 Task: Add a member "in turn" to the cad.
Action: Mouse moved to (1237, 97)
Screenshot: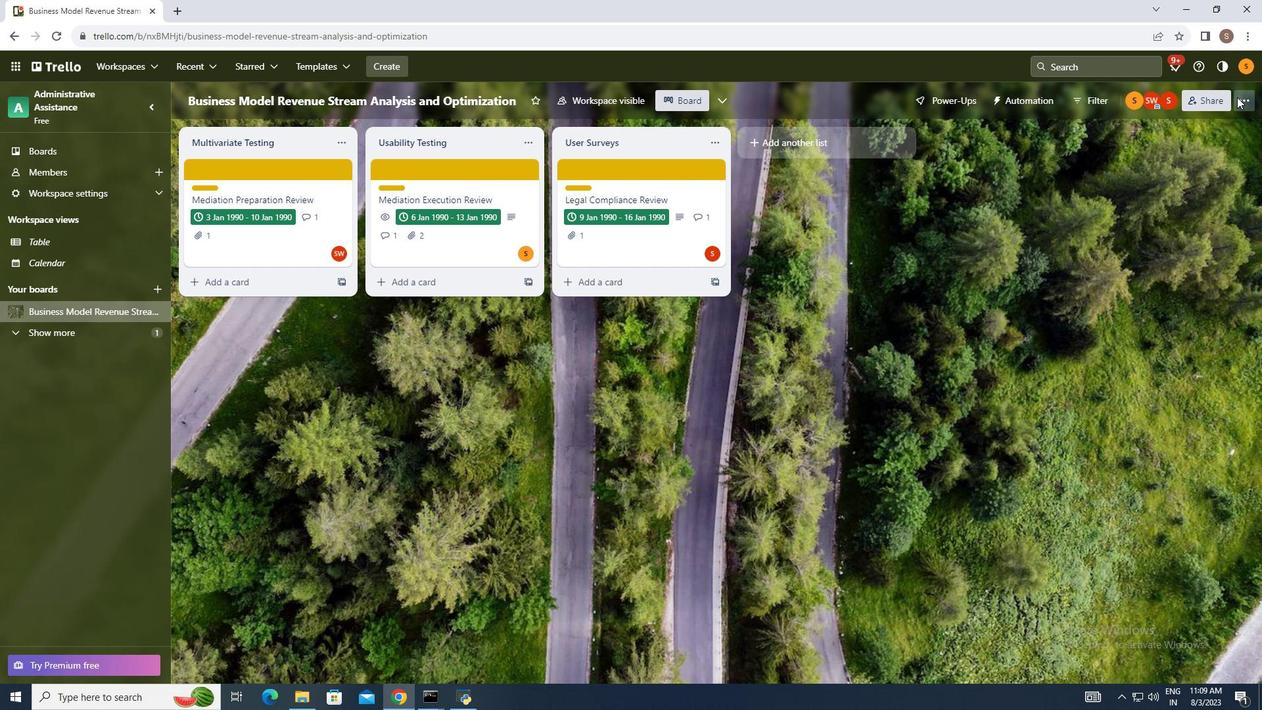 
Action: Mouse pressed left at (1237, 97)
Screenshot: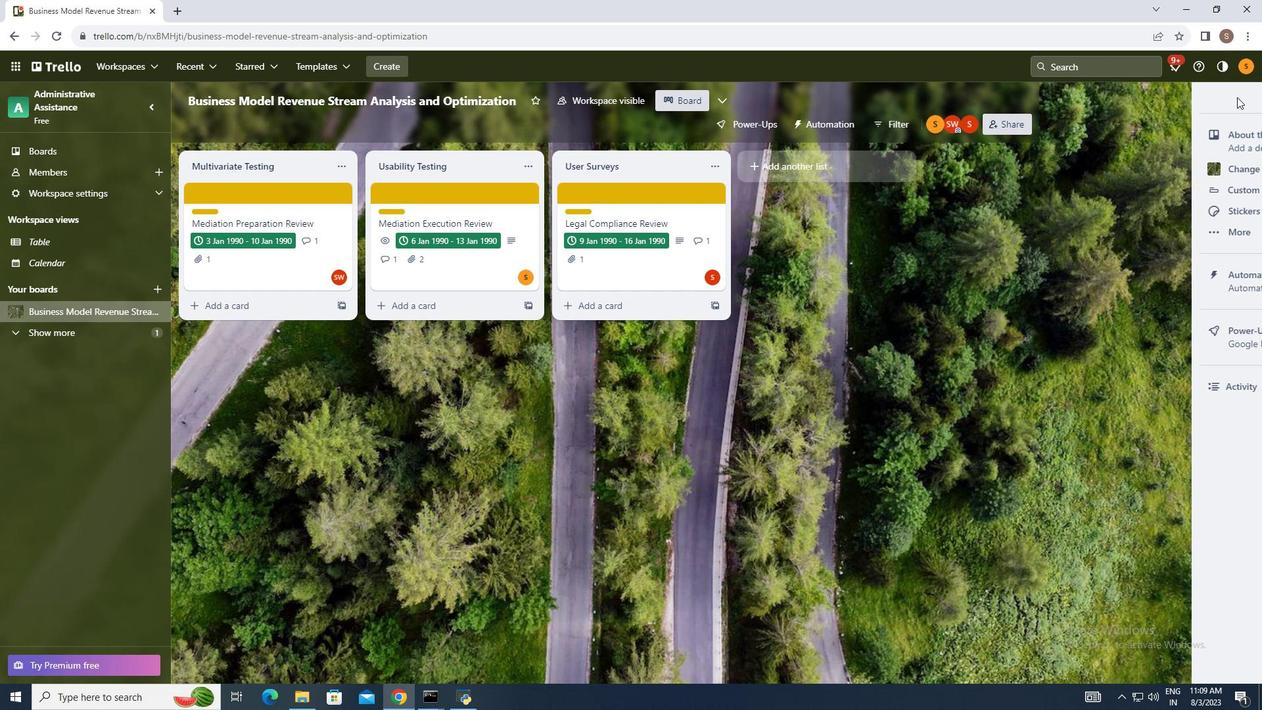 
Action: Mouse moved to (1176, 282)
Screenshot: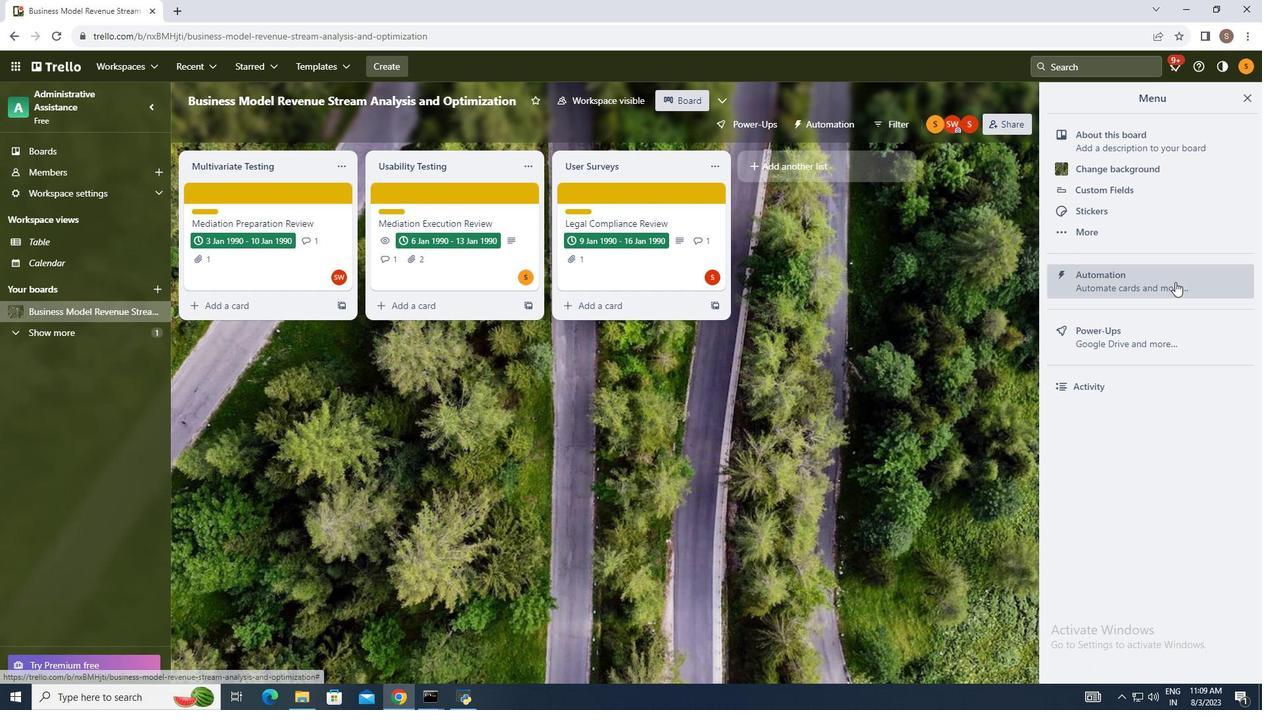 
Action: Mouse pressed left at (1176, 282)
Screenshot: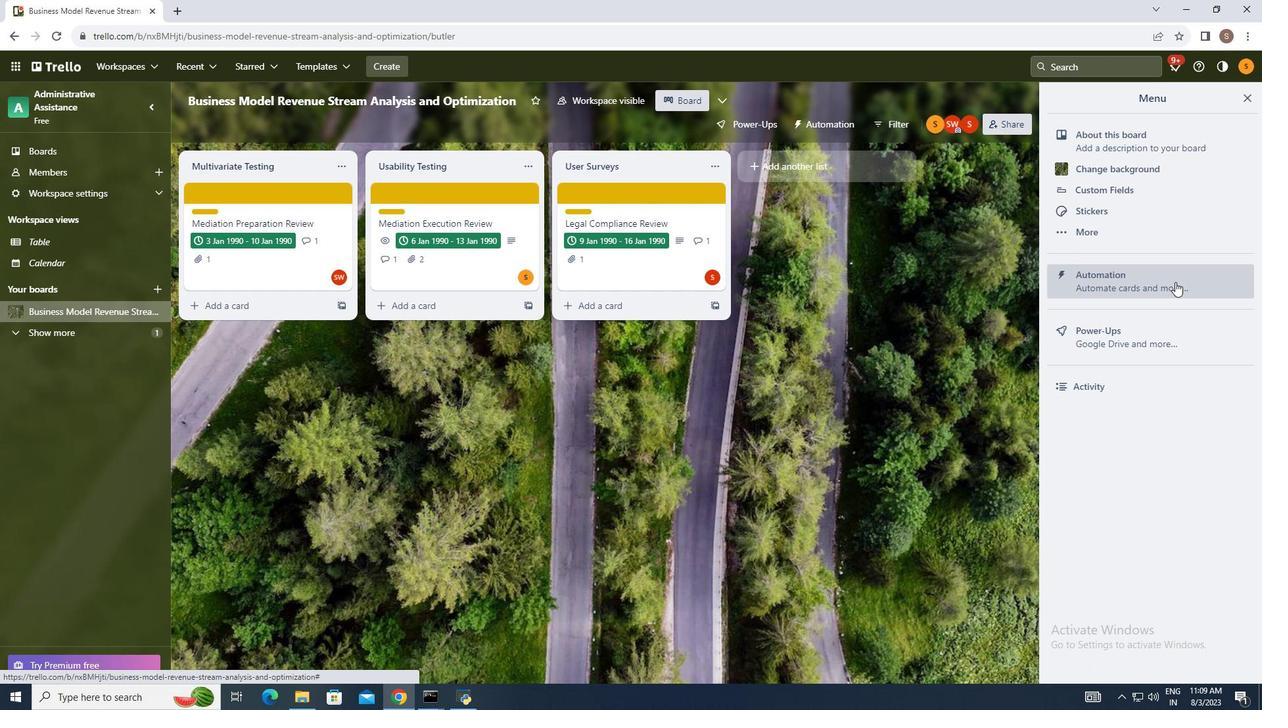 
Action: Mouse moved to (251, 347)
Screenshot: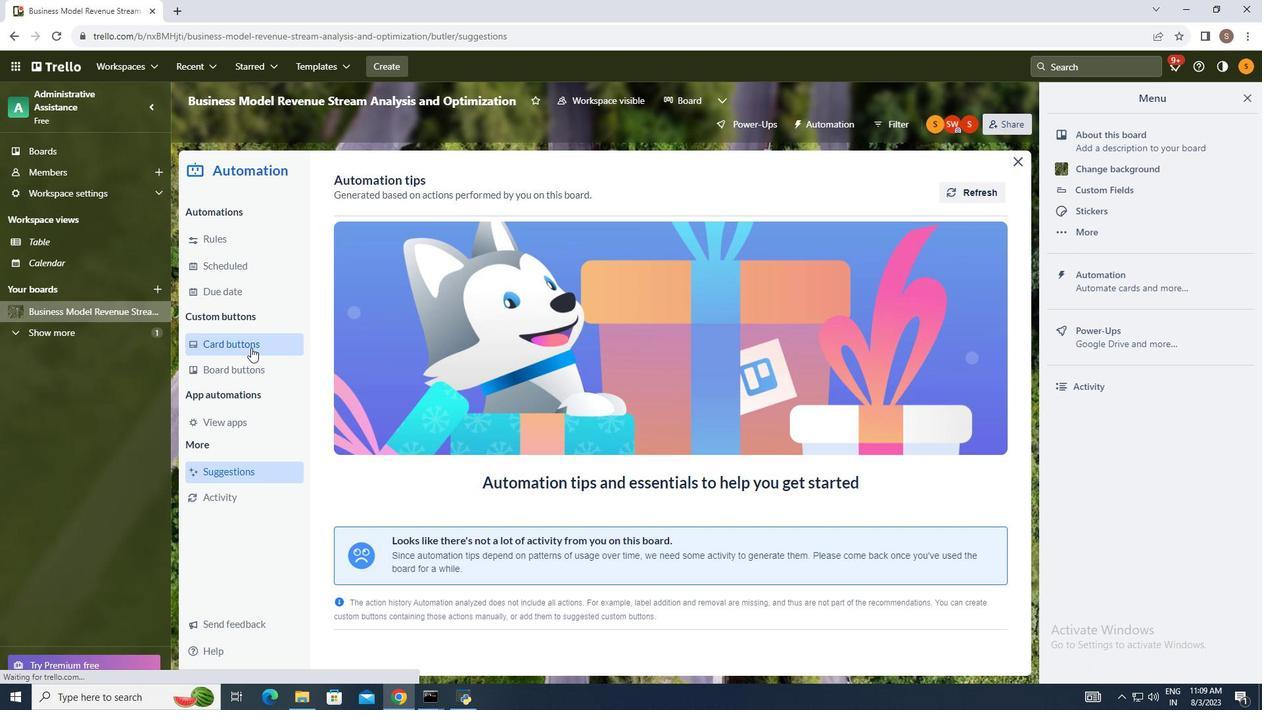 
Action: Mouse pressed left at (251, 347)
Screenshot: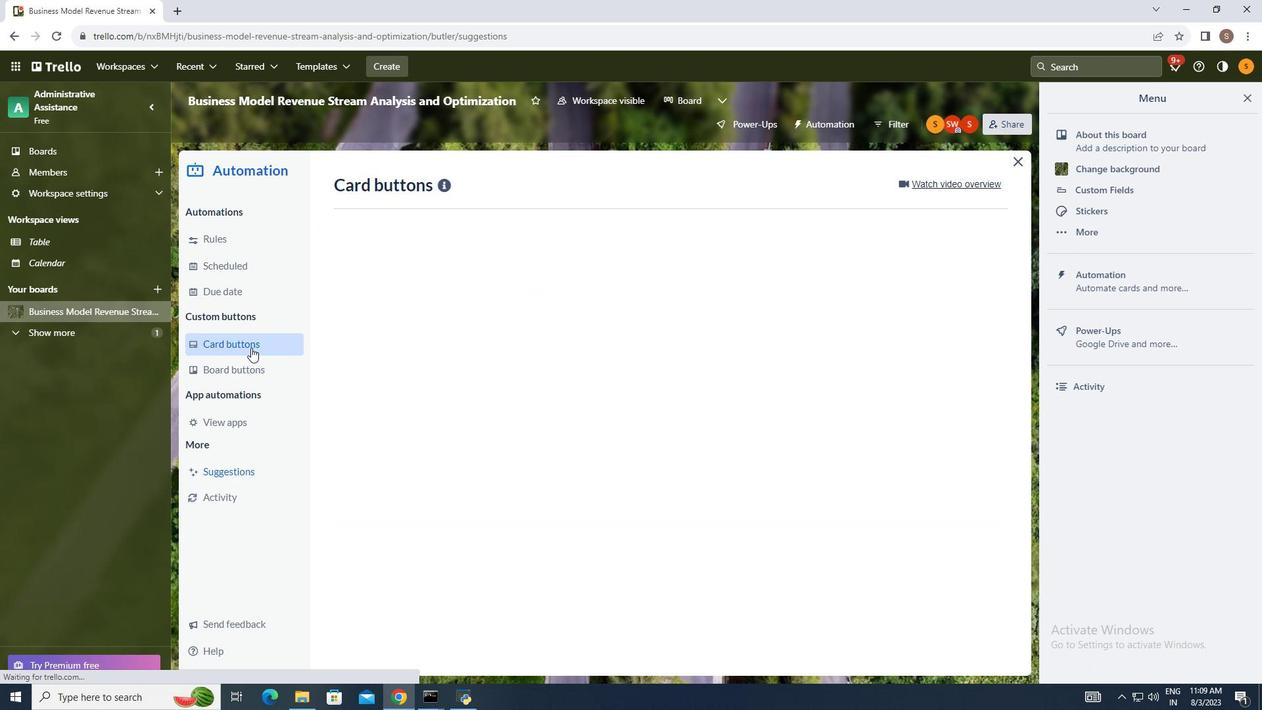 
Action: Mouse moved to (961, 188)
Screenshot: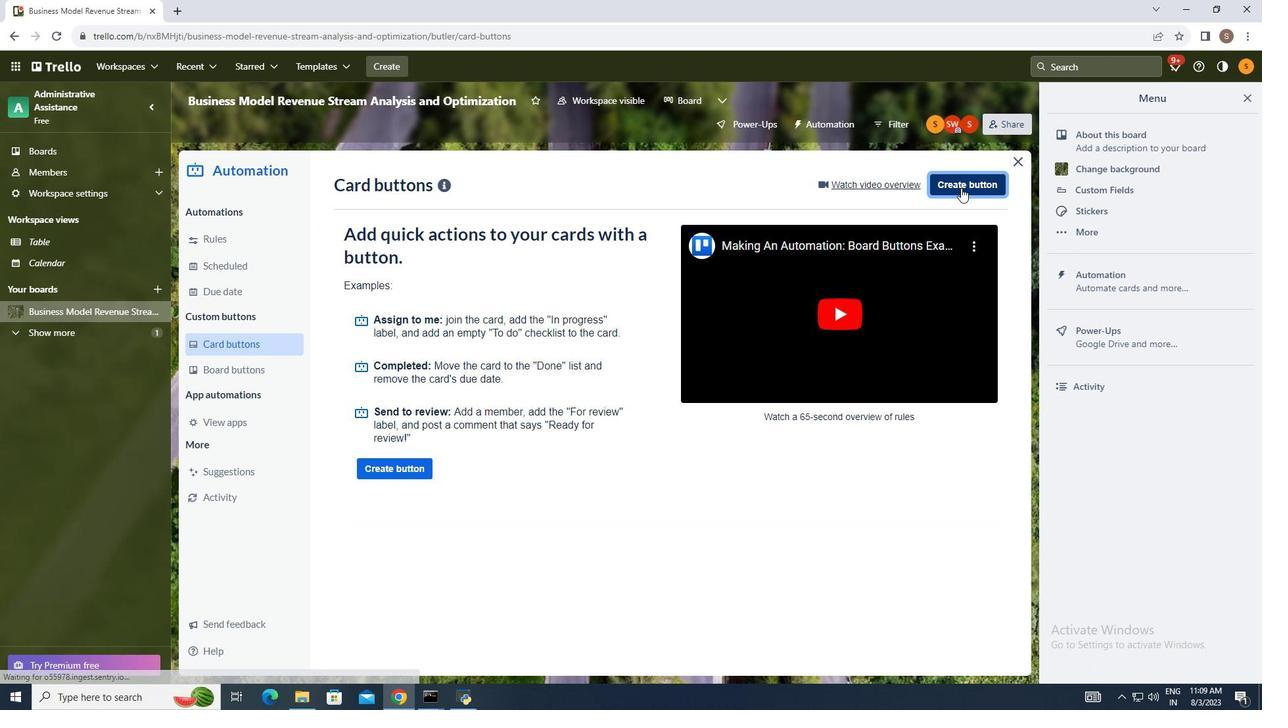 
Action: Mouse pressed left at (961, 188)
Screenshot: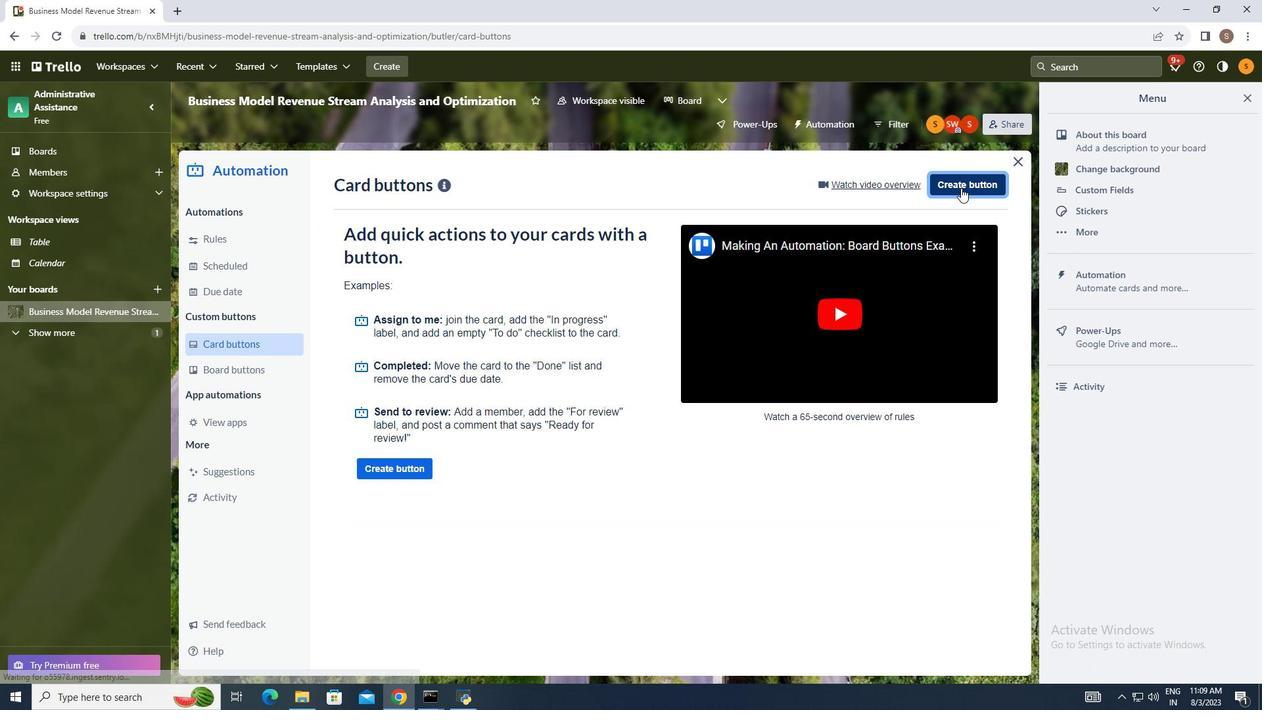 
Action: Mouse moved to (623, 363)
Screenshot: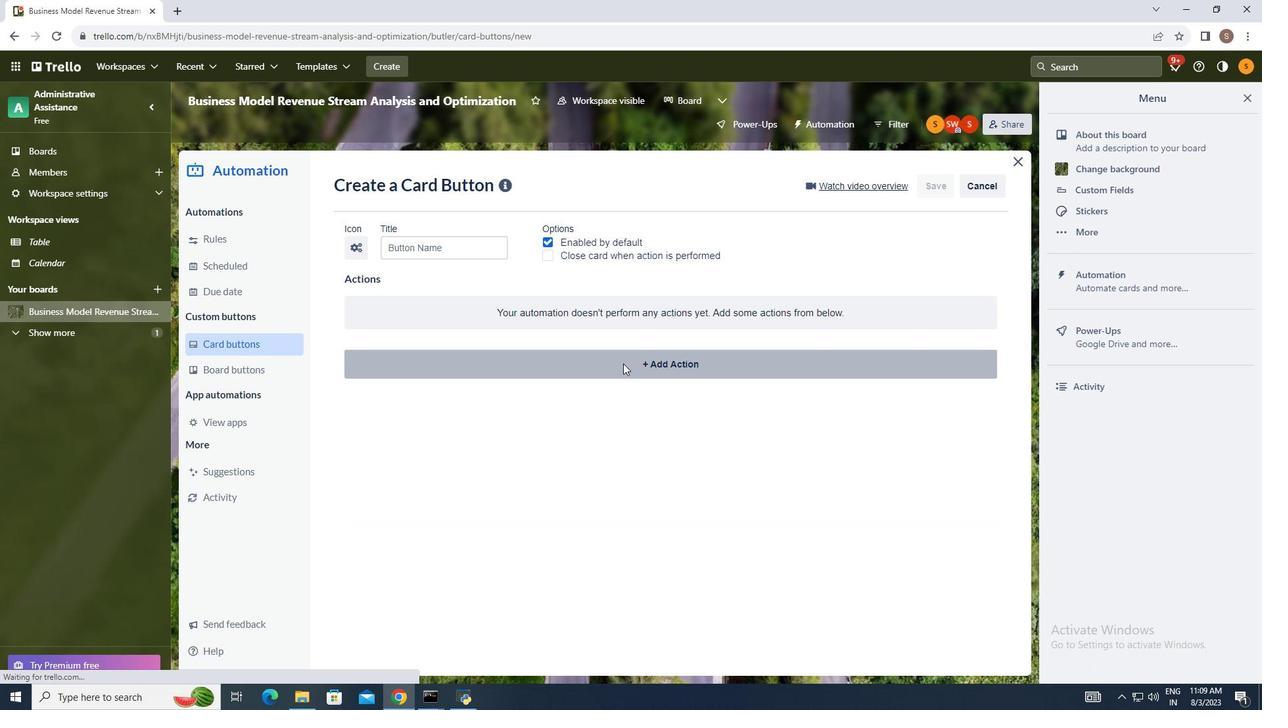 
Action: Mouse pressed left at (623, 363)
Screenshot: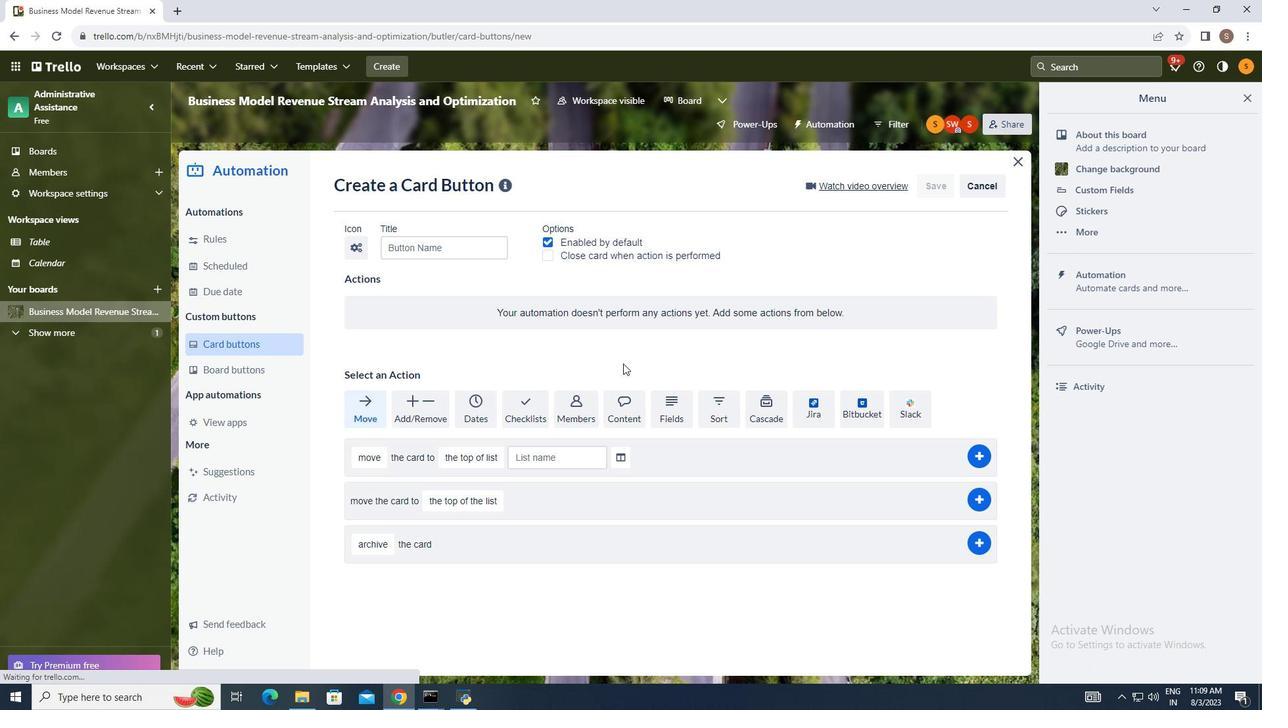 
Action: Mouse moved to (581, 394)
Screenshot: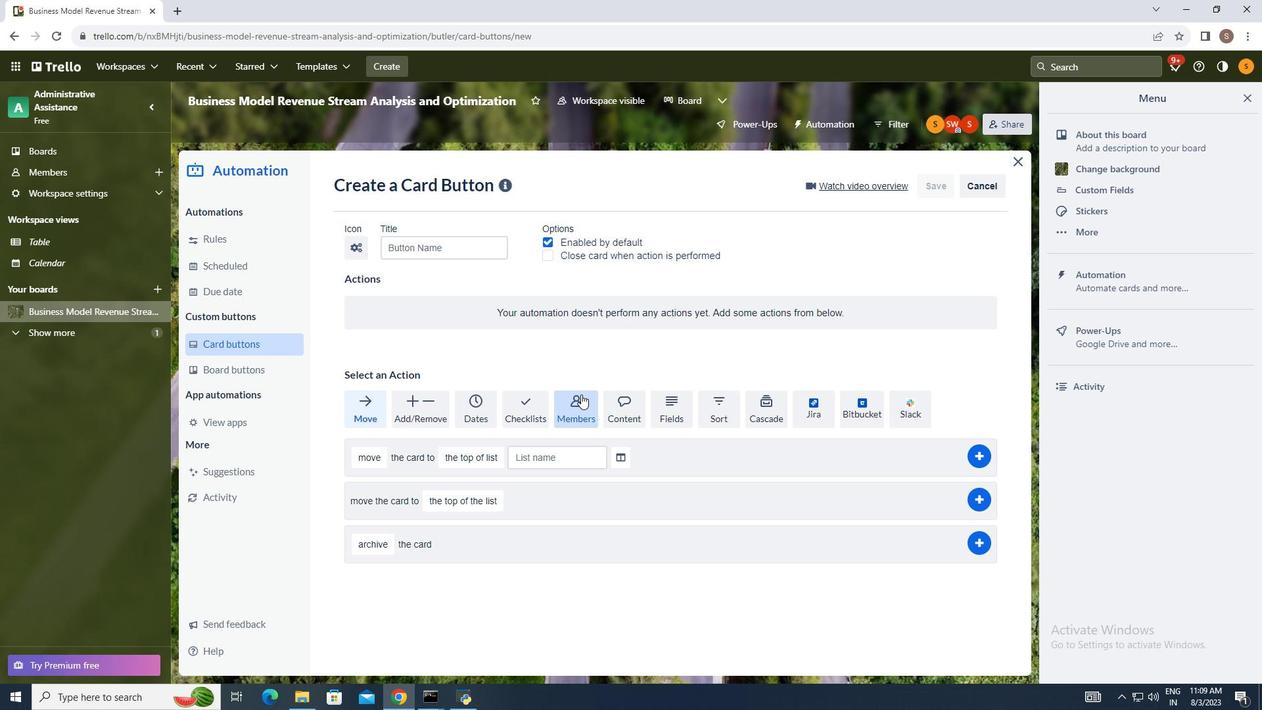 
Action: Mouse pressed left at (581, 394)
Screenshot: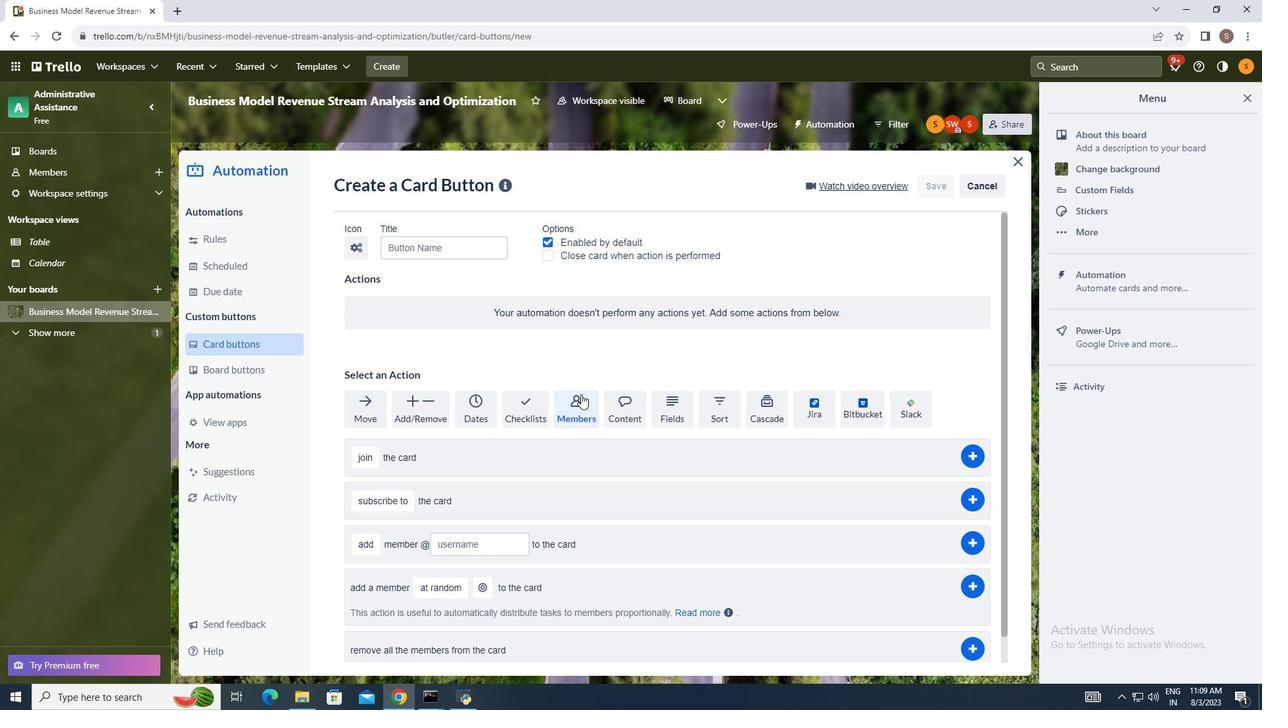 
Action: Mouse moved to (588, 432)
Screenshot: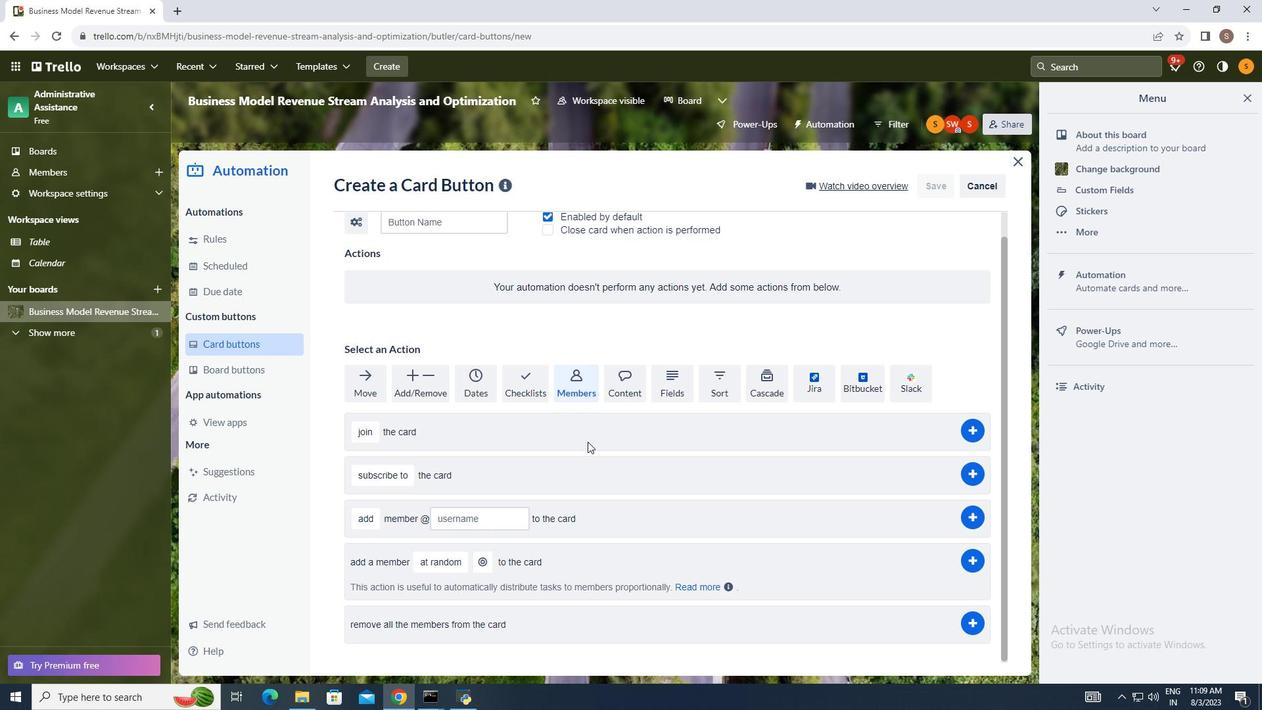 
Action: Mouse scrolled (588, 431) with delta (0, 0)
Screenshot: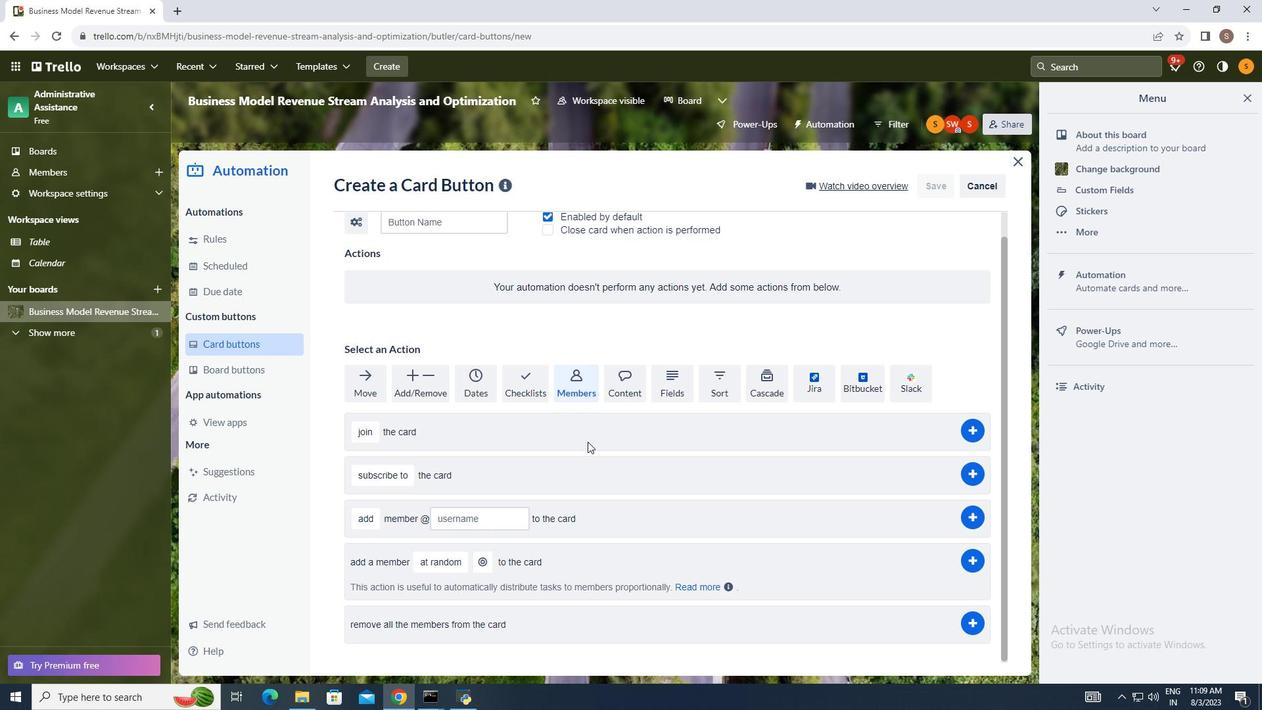 
Action: Mouse moved to (588, 435)
Screenshot: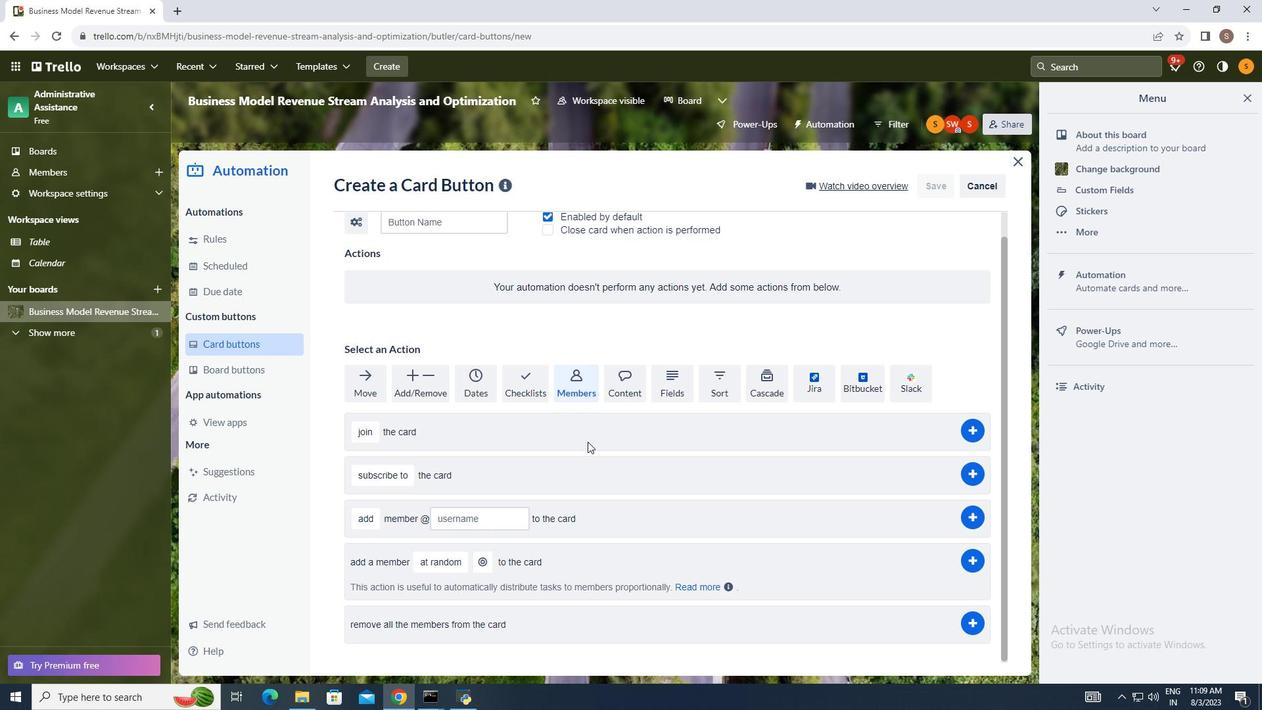 
Action: Mouse scrolled (588, 434) with delta (0, 0)
Screenshot: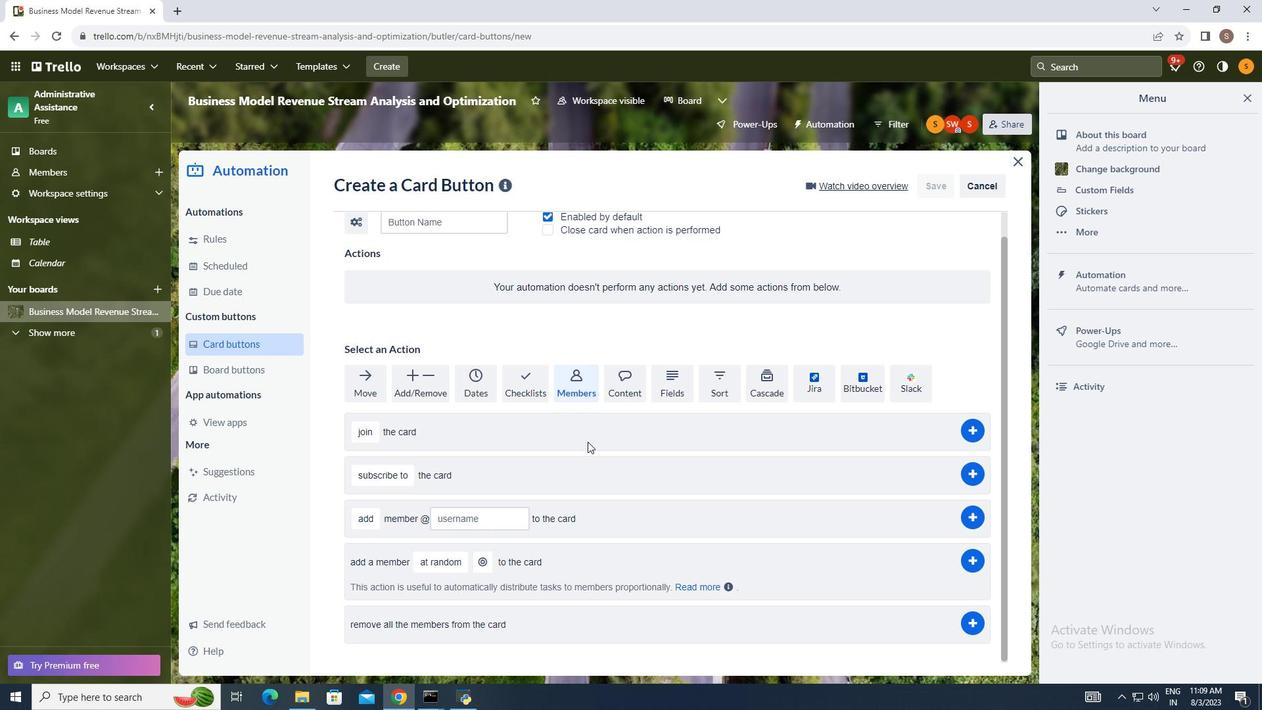 
Action: Mouse moved to (588, 440)
Screenshot: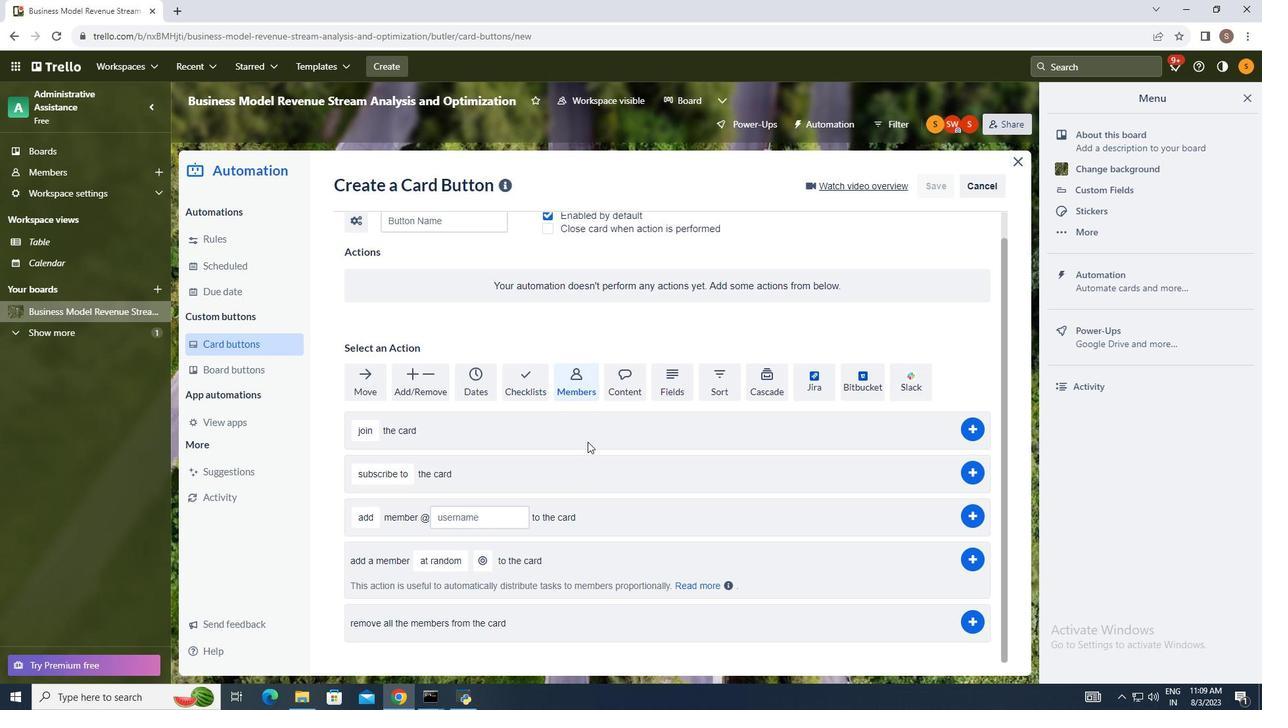 
Action: Mouse scrolled (588, 439) with delta (0, 0)
Screenshot: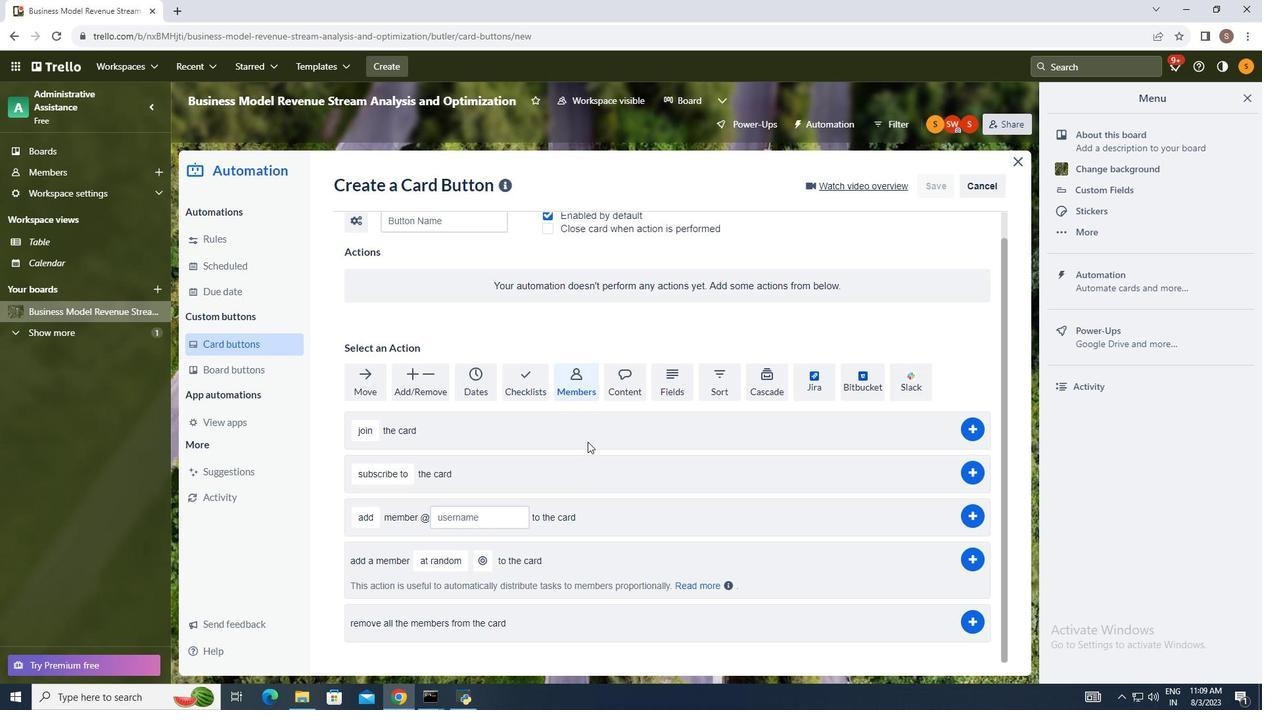 
Action: Mouse moved to (588, 442)
Screenshot: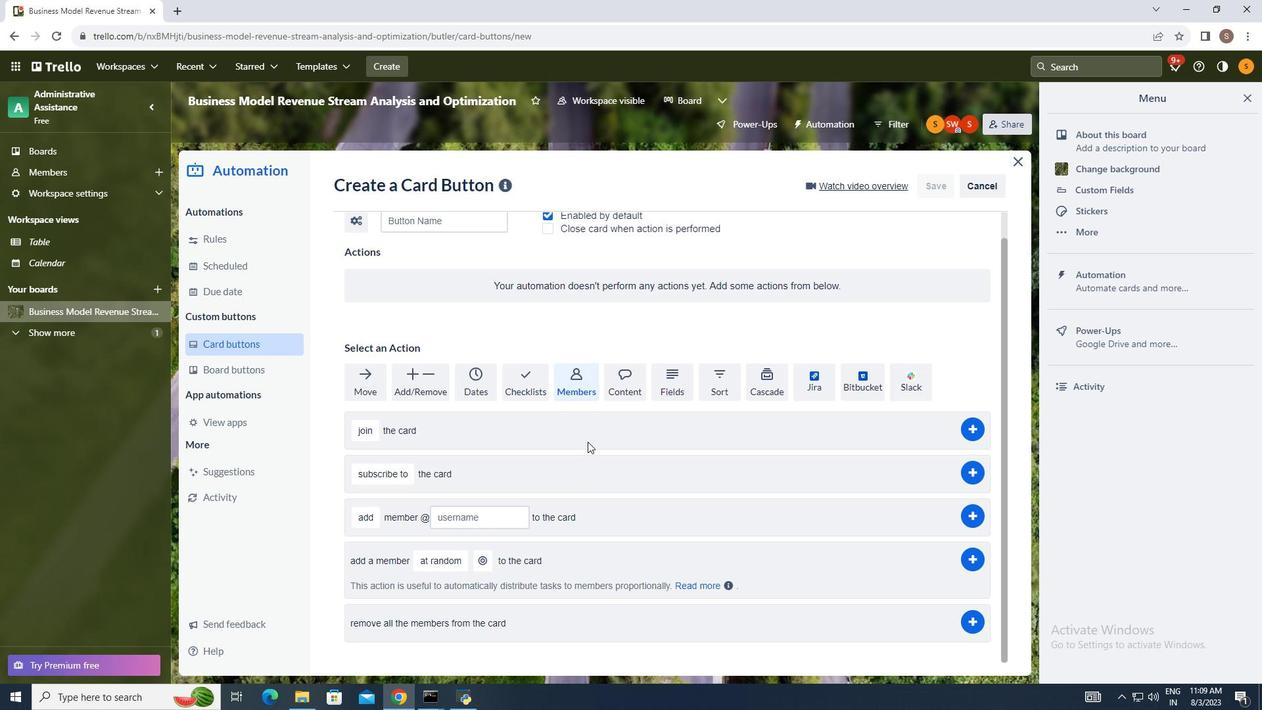 
Action: Mouse scrolled (588, 441) with delta (0, 0)
Screenshot: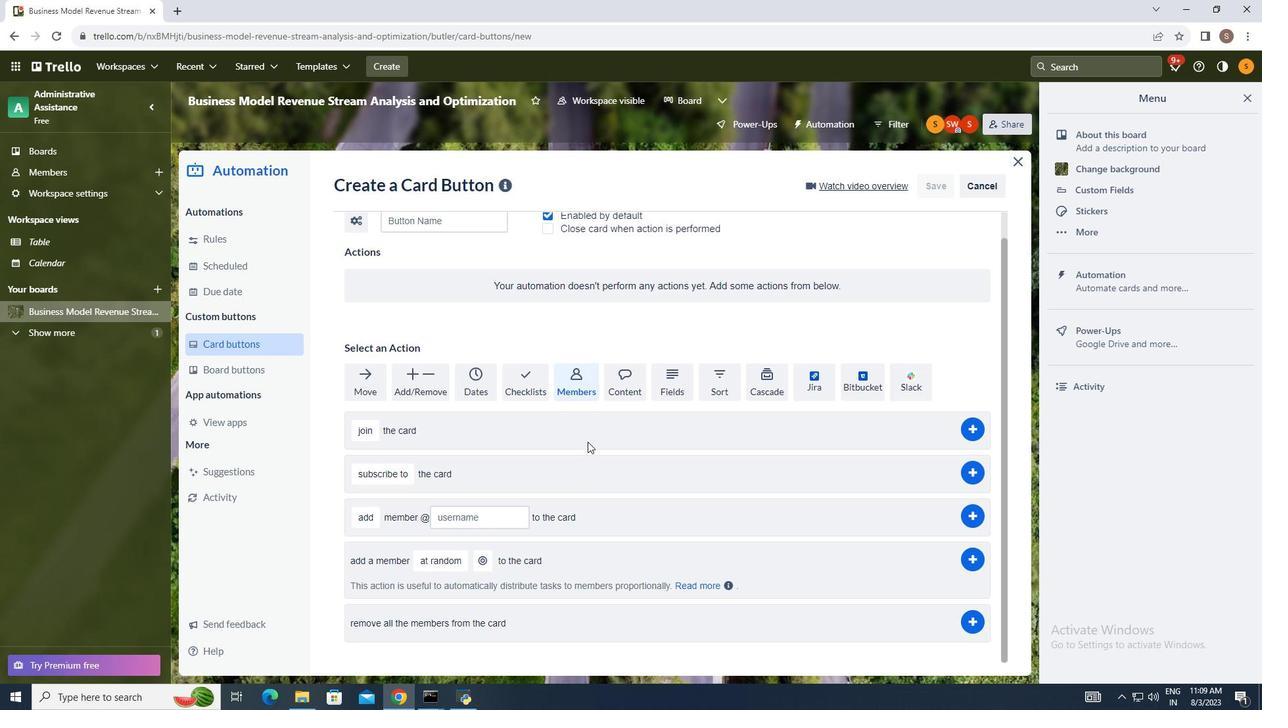 
Action: Mouse scrolled (588, 441) with delta (0, 0)
Screenshot: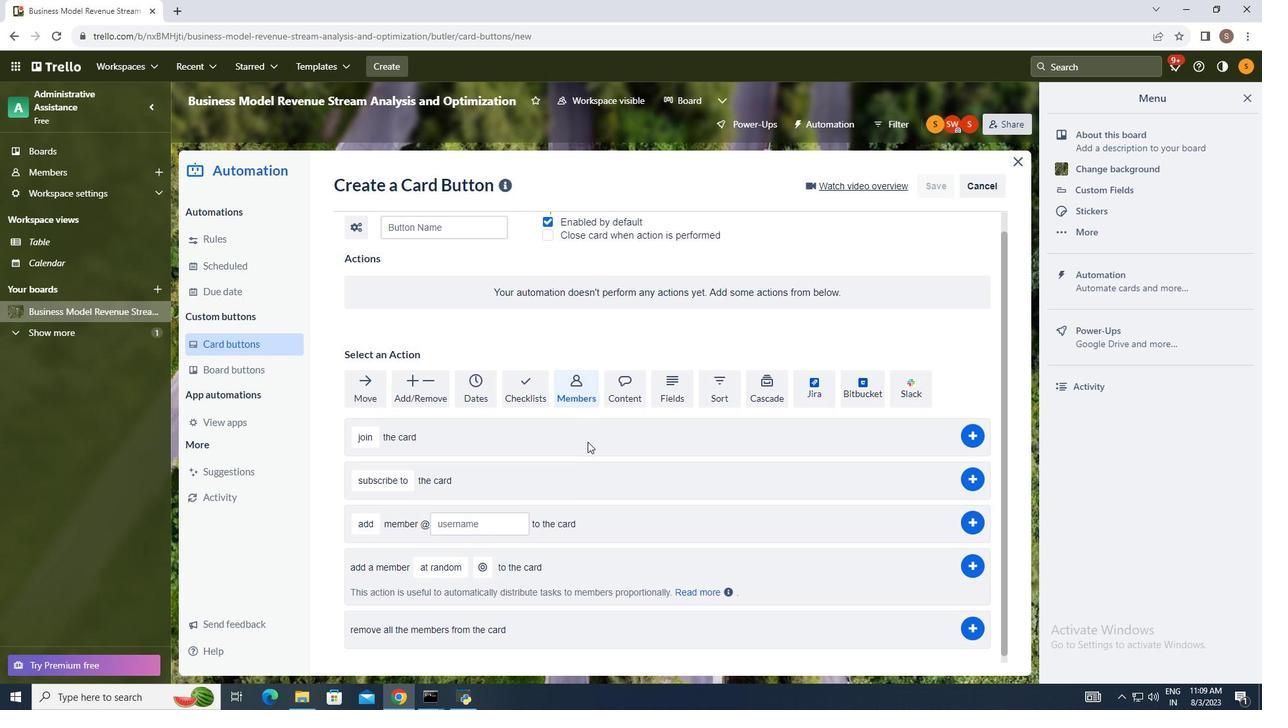 
Action: Mouse moved to (588, 442)
Screenshot: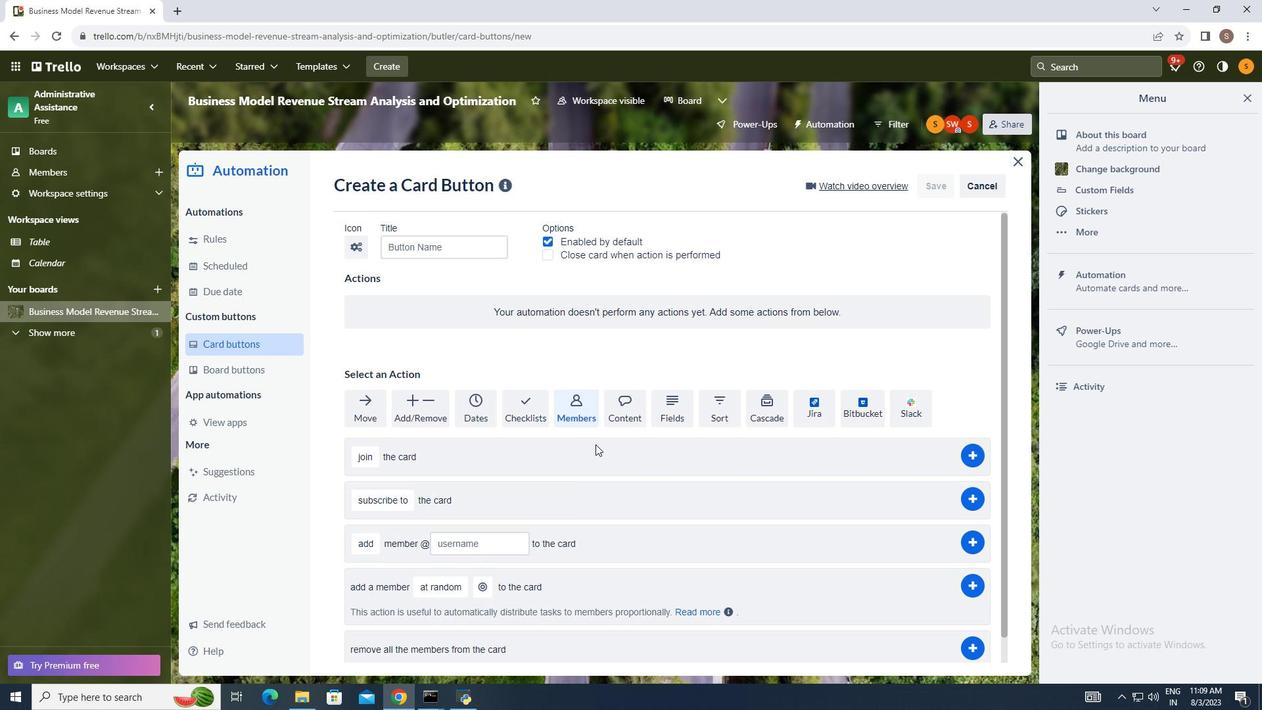 
Action: Mouse scrolled (588, 442) with delta (0, 0)
Screenshot: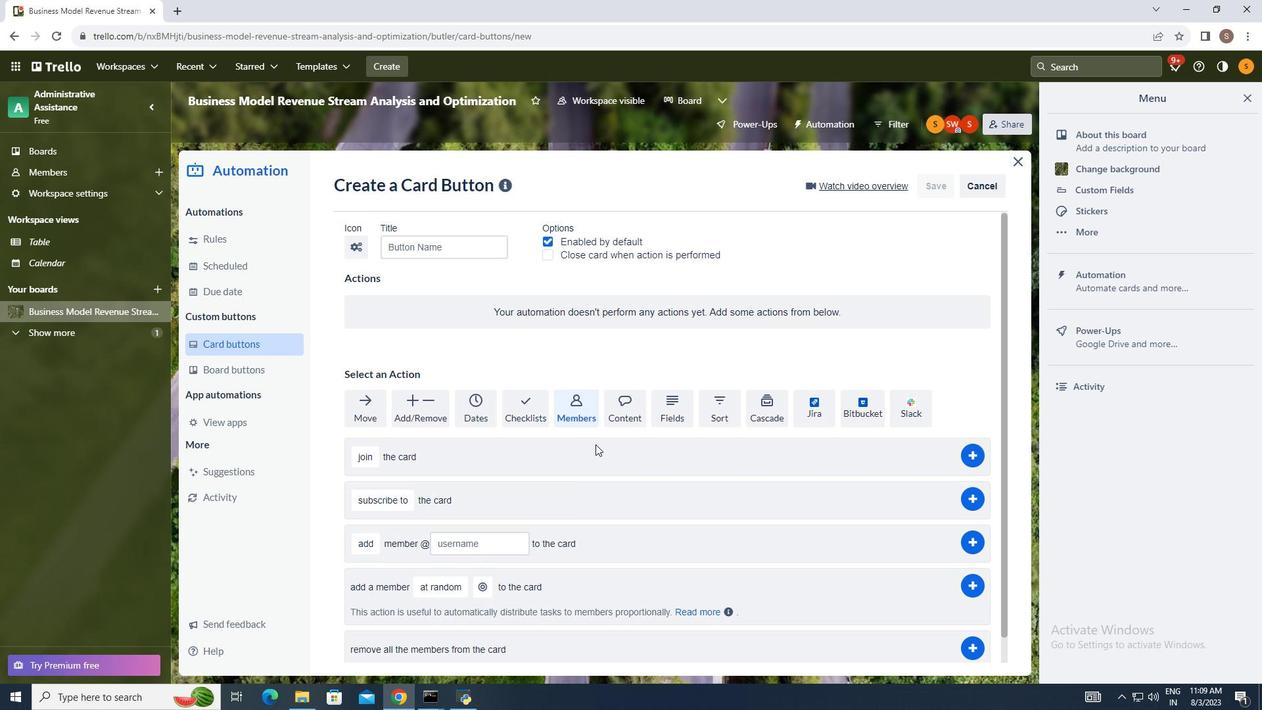 
Action: Mouse moved to (617, 469)
Screenshot: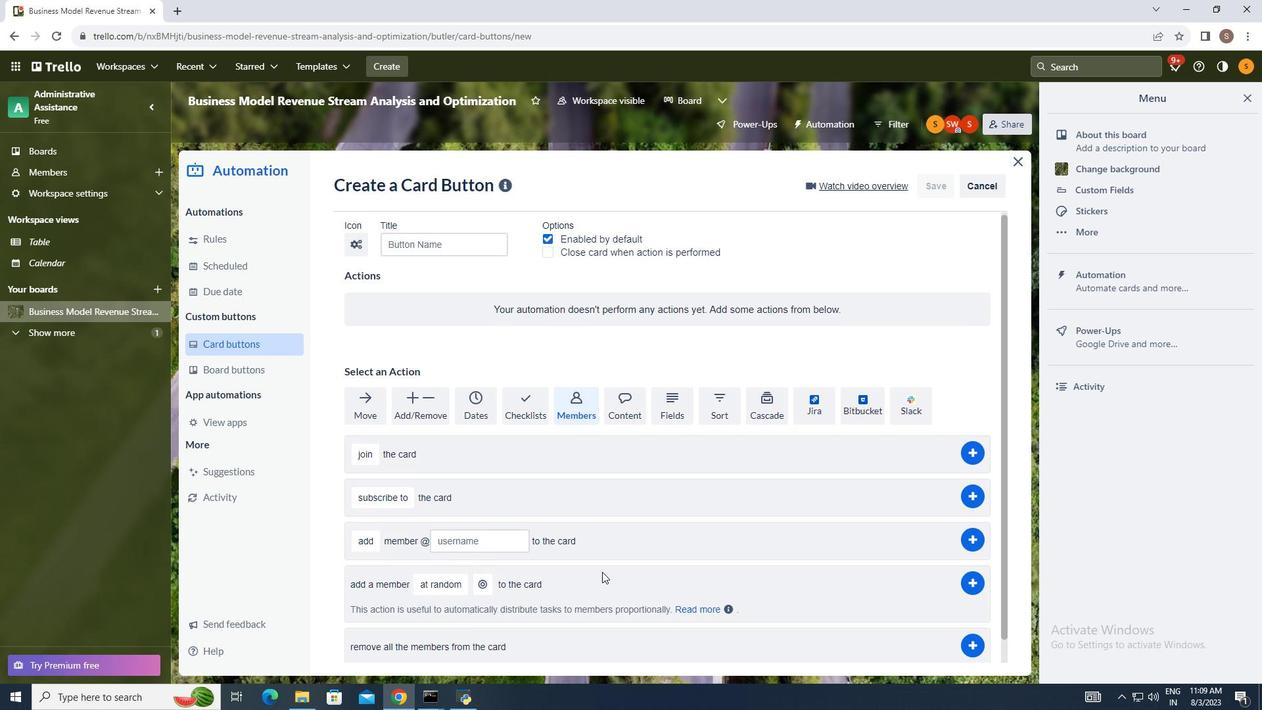 
Action: Mouse scrolled (617, 468) with delta (0, 0)
Screenshot: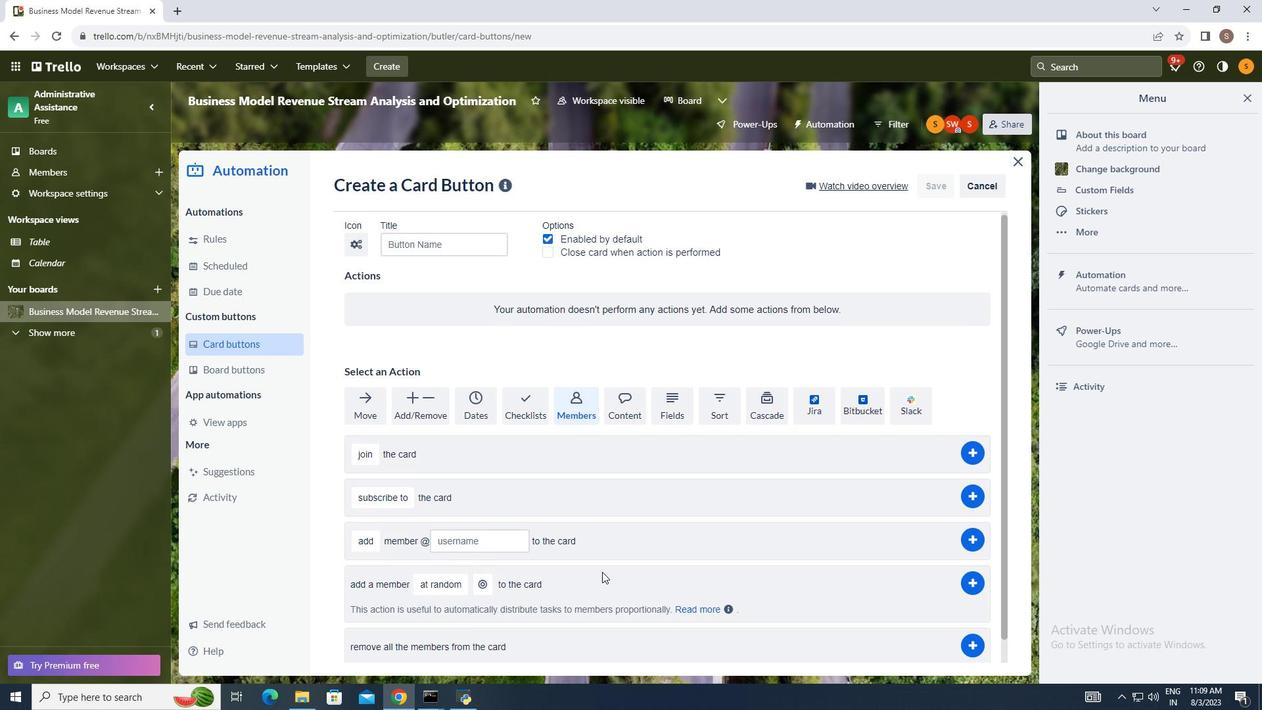 
Action: Mouse moved to (617, 479)
Screenshot: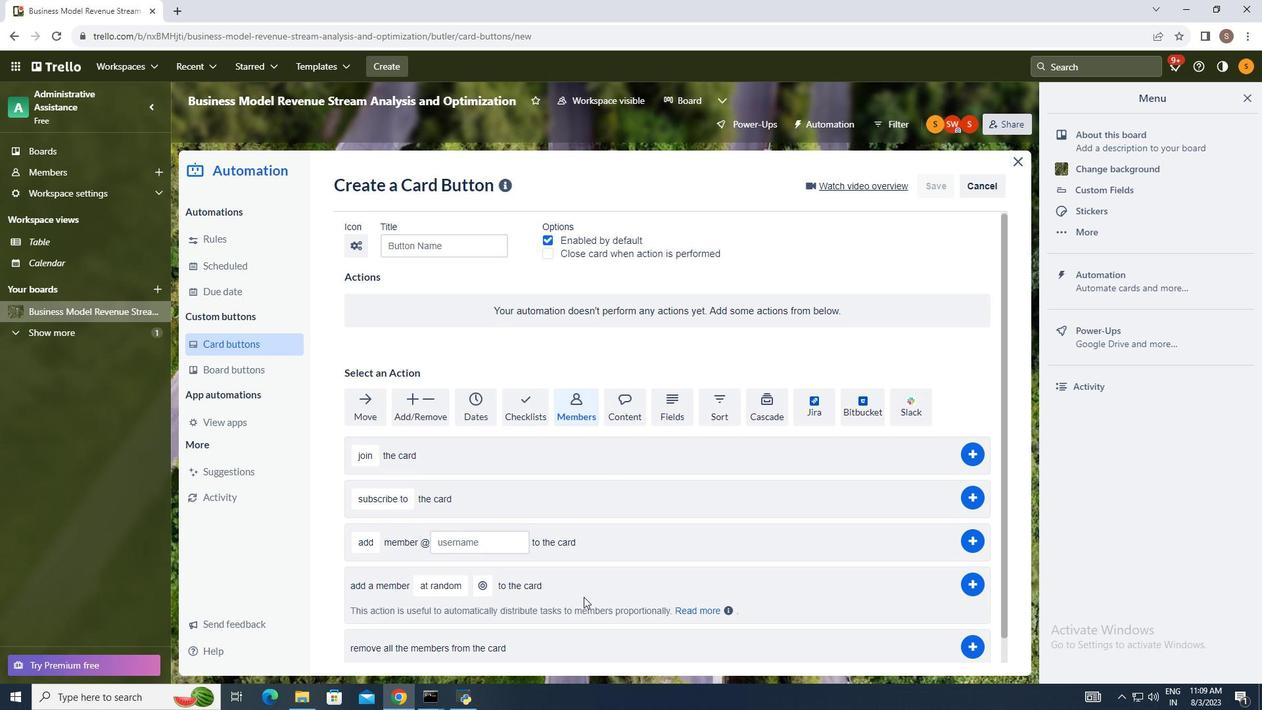 
Action: Mouse scrolled (617, 480) with delta (0, 0)
Screenshot: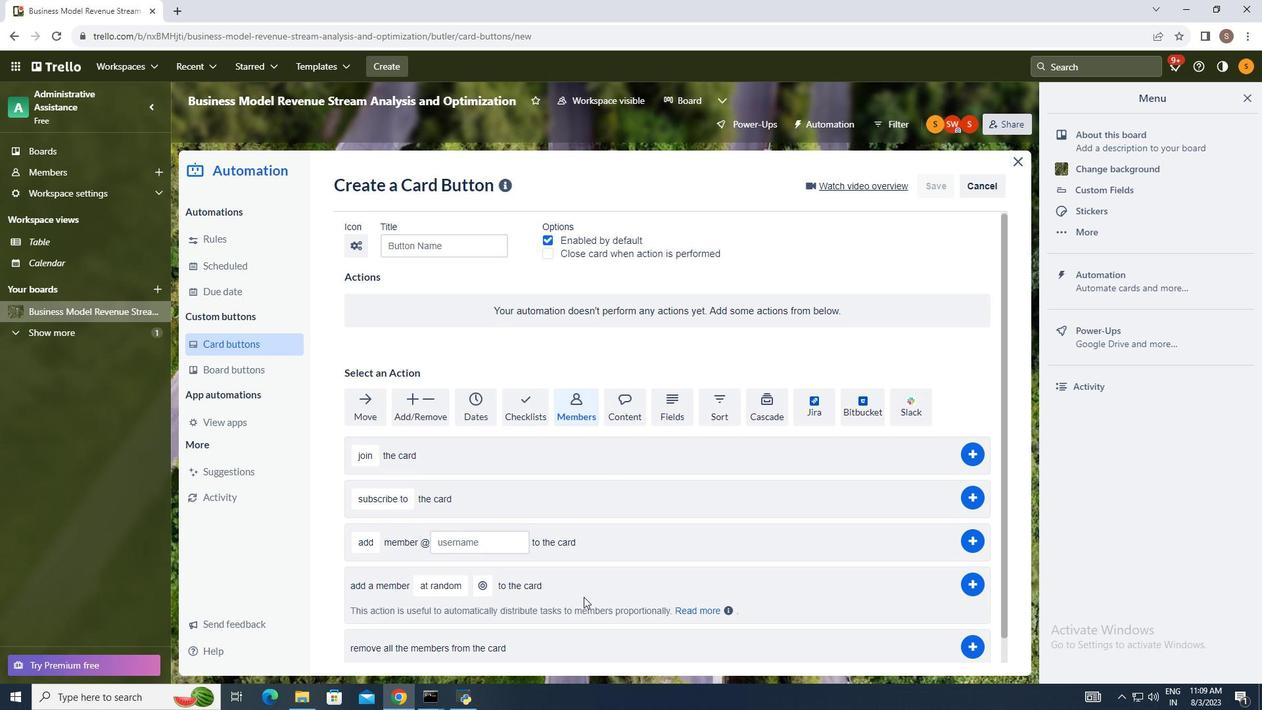 
Action: Mouse moved to (615, 497)
Screenshot: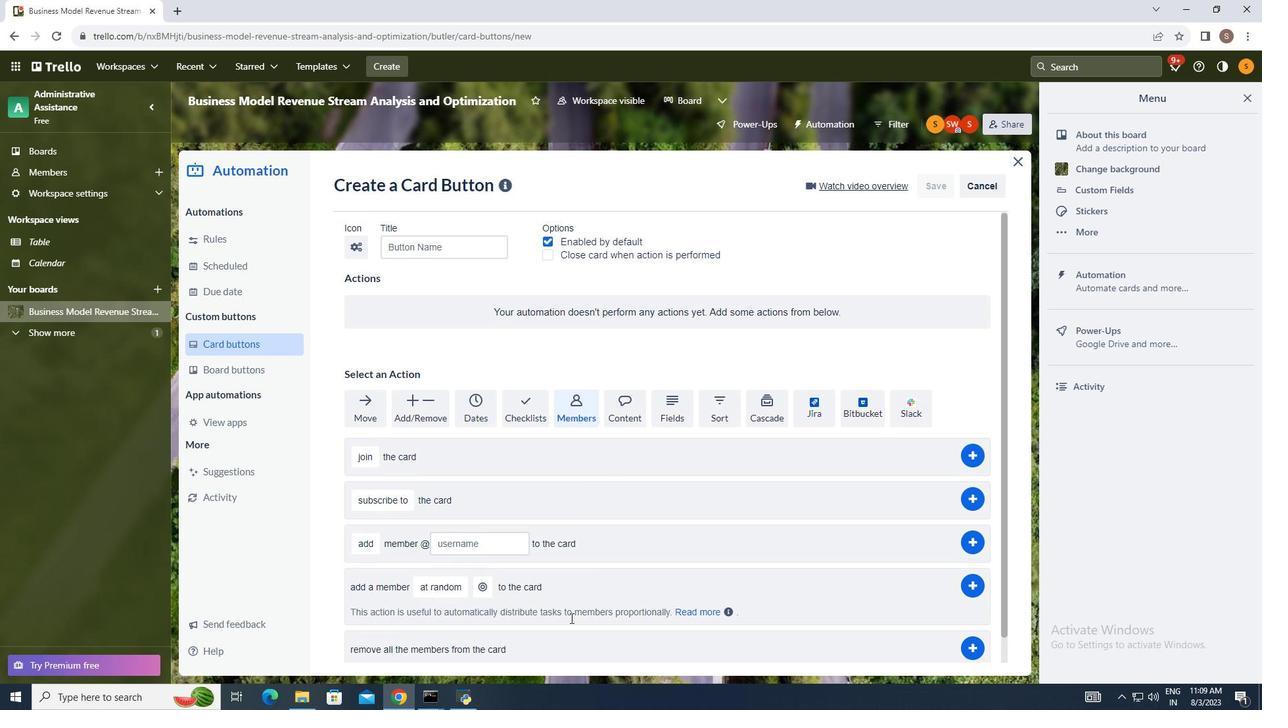 
Action: Mouse scrolled (617, 483) with delta (0, 0)
Screenshot: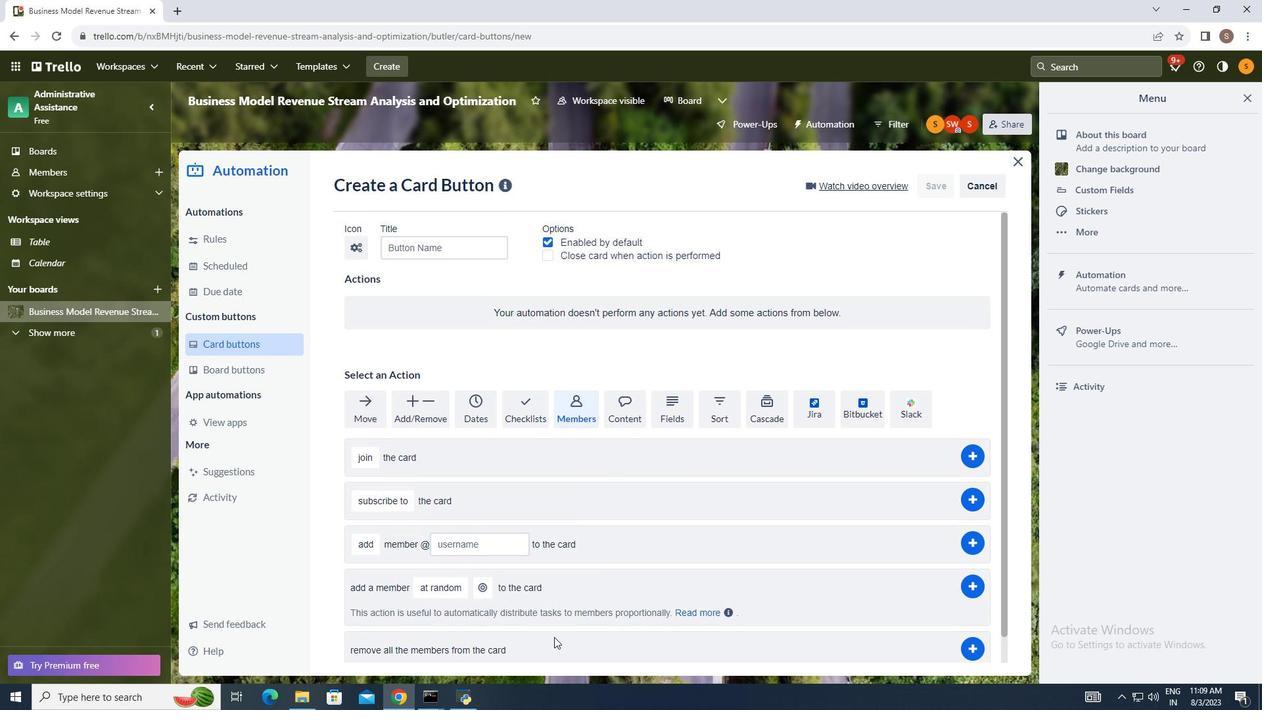 
Action: Mouse moved to (611, 549)
Screenshot: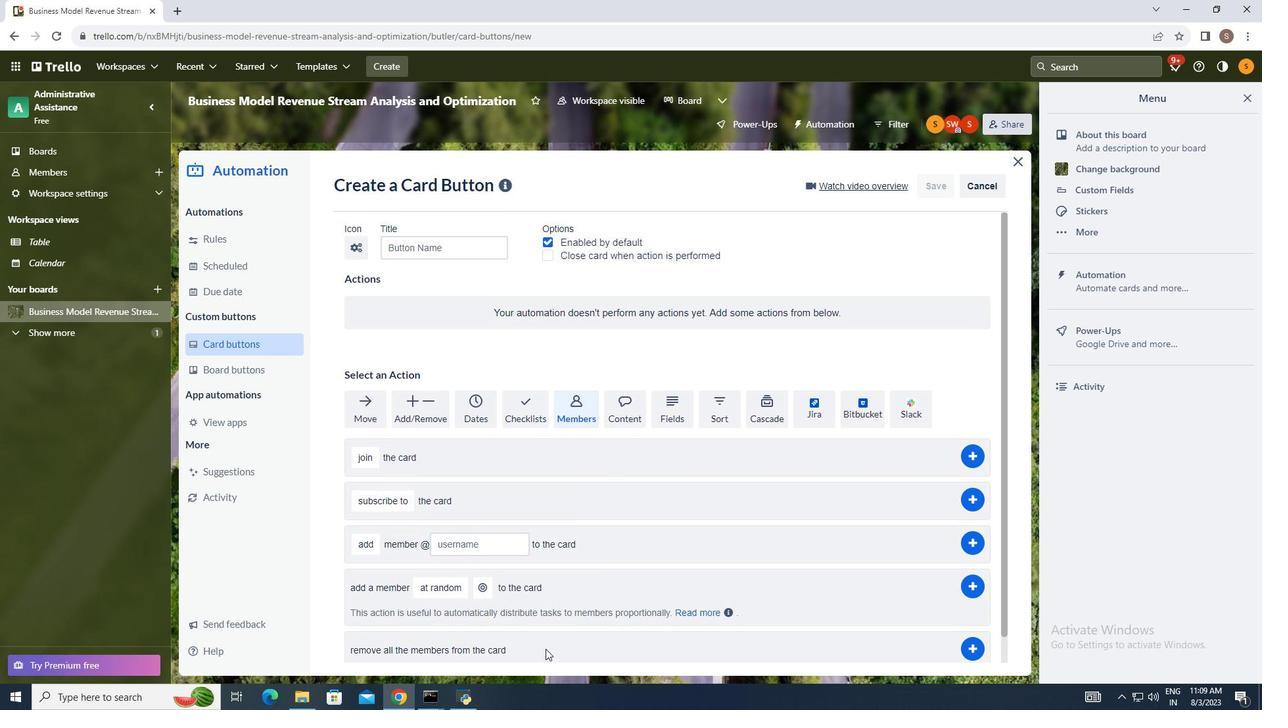 
Action: Mouse scrolled (614, 499) with delta (0, 0)
Screenshot: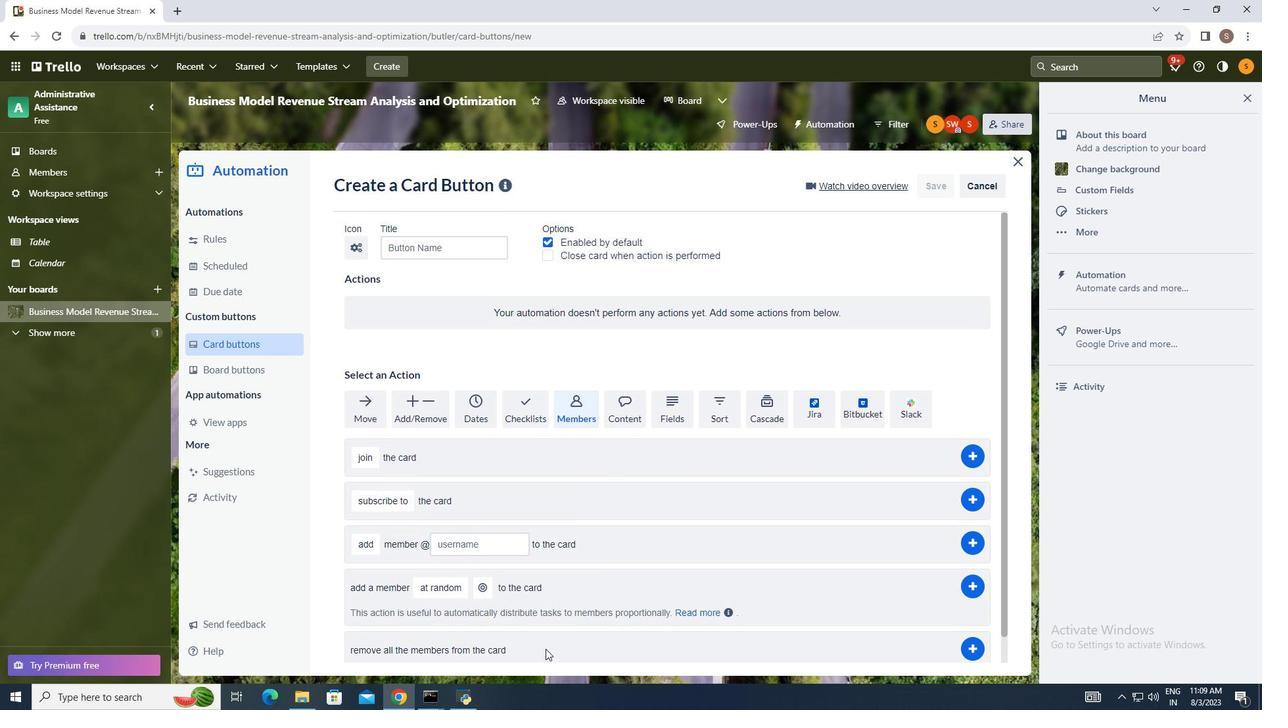 
Action: Mouse moved to (439, 595)
Screenshot: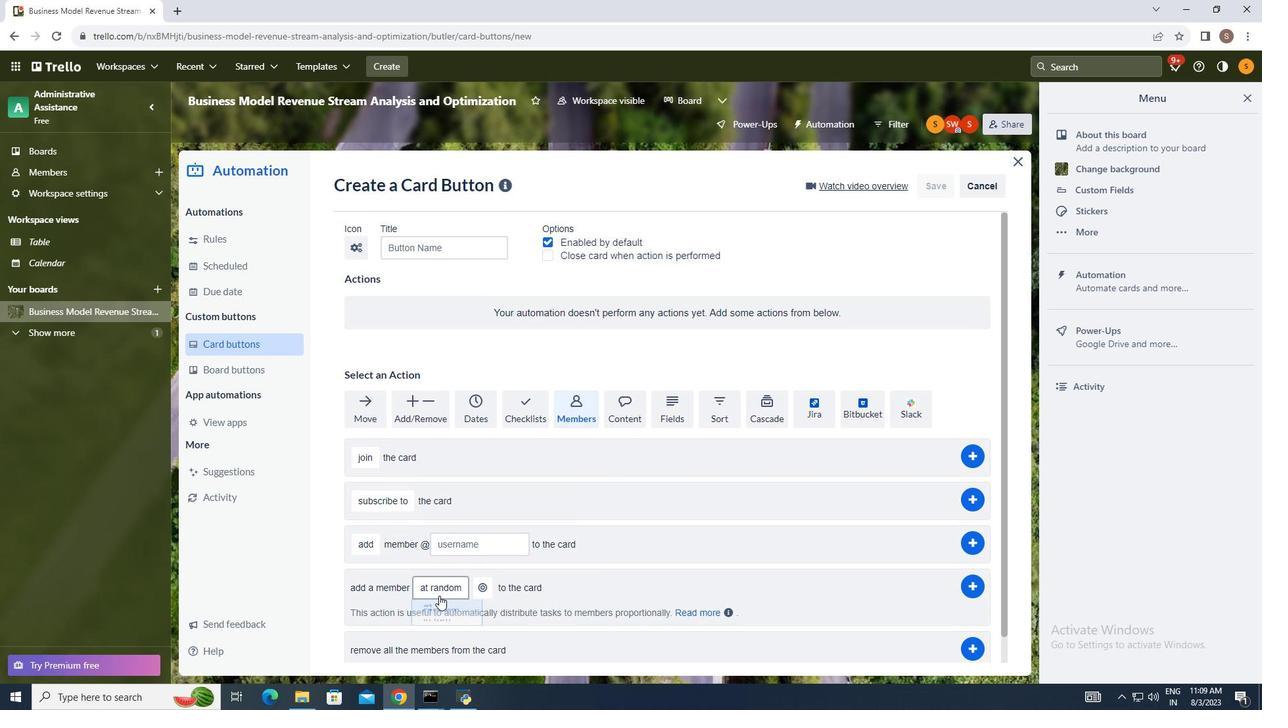 
Action: Mouse pressed left at (439, 595)
Screenshot: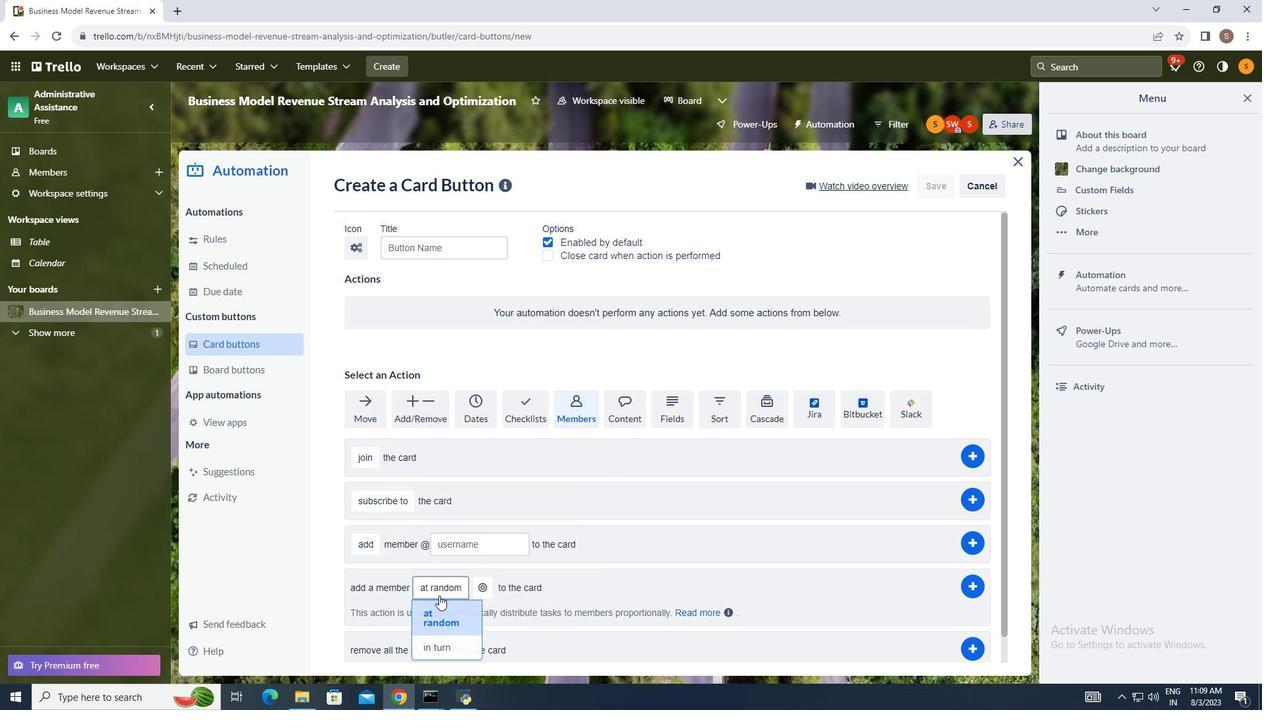 
Action: Mouse moved to (440, 644)
Screenshot: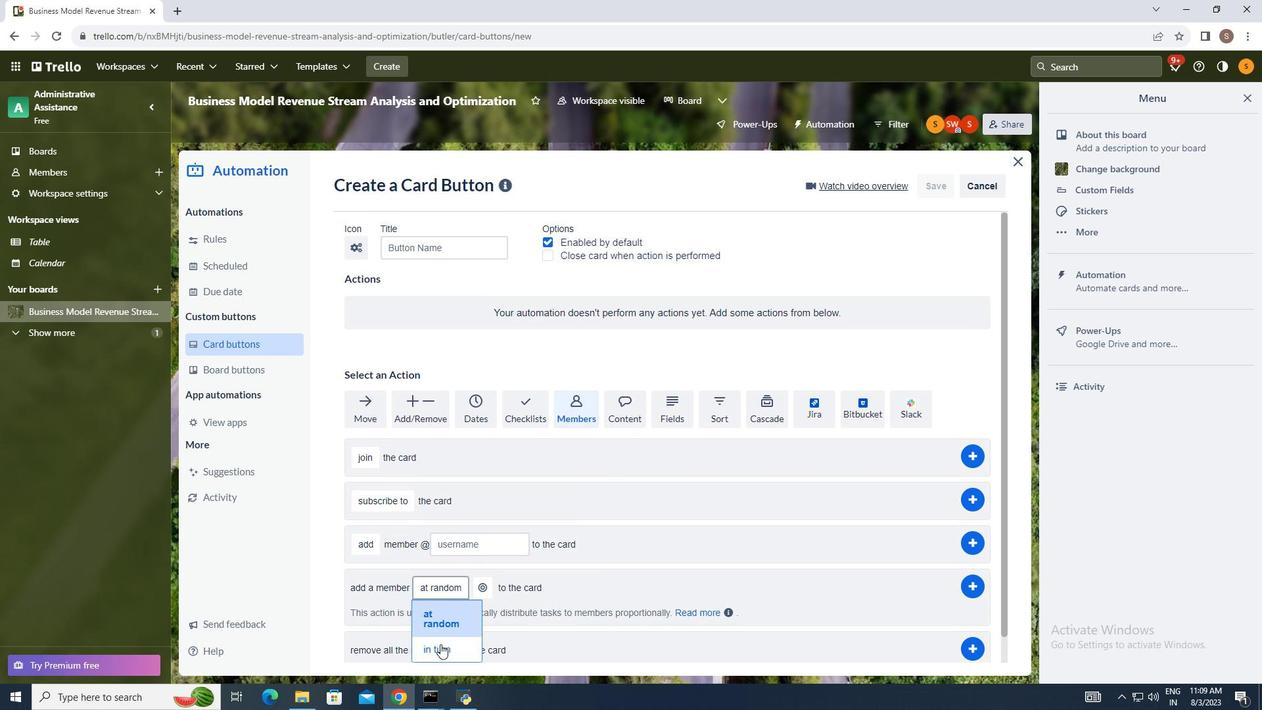 
Action: Mouse pressed left at (440, 644)
Screenshot: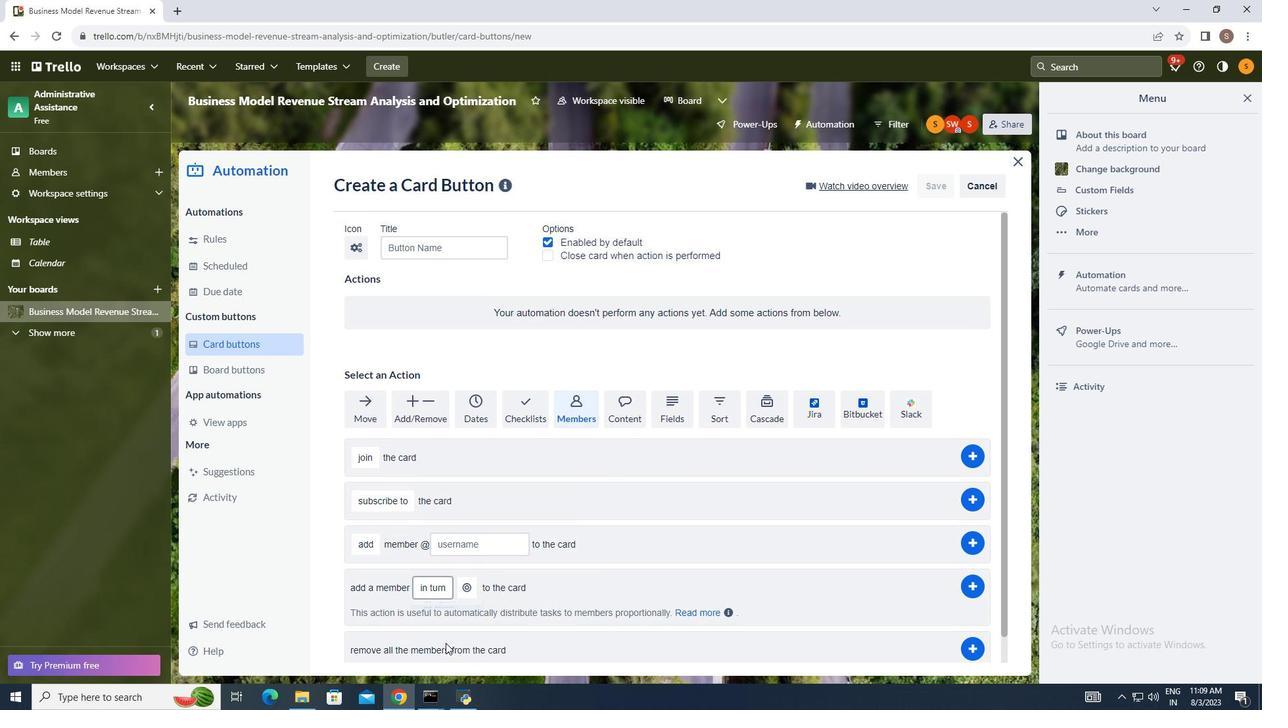 
Action: Mouse moved to (970, 588)
Screenshot: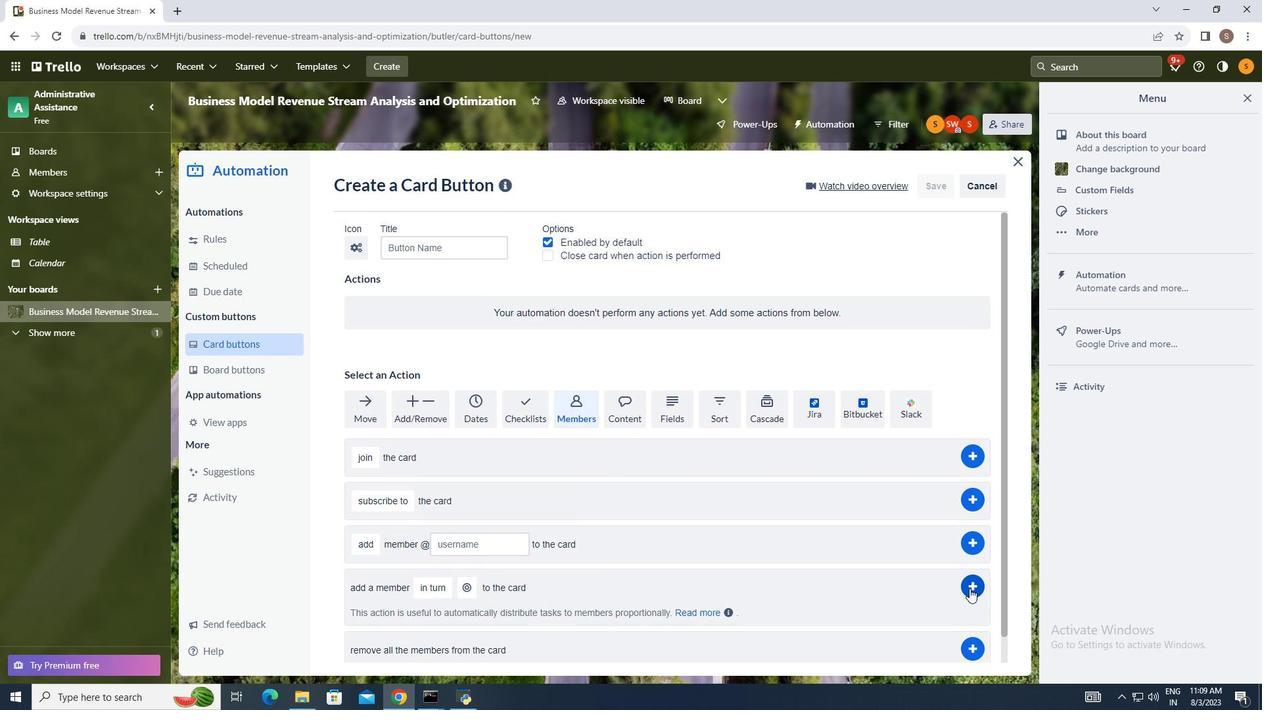 
Action: Mouse pressed left at (970, 588)
Screenshot: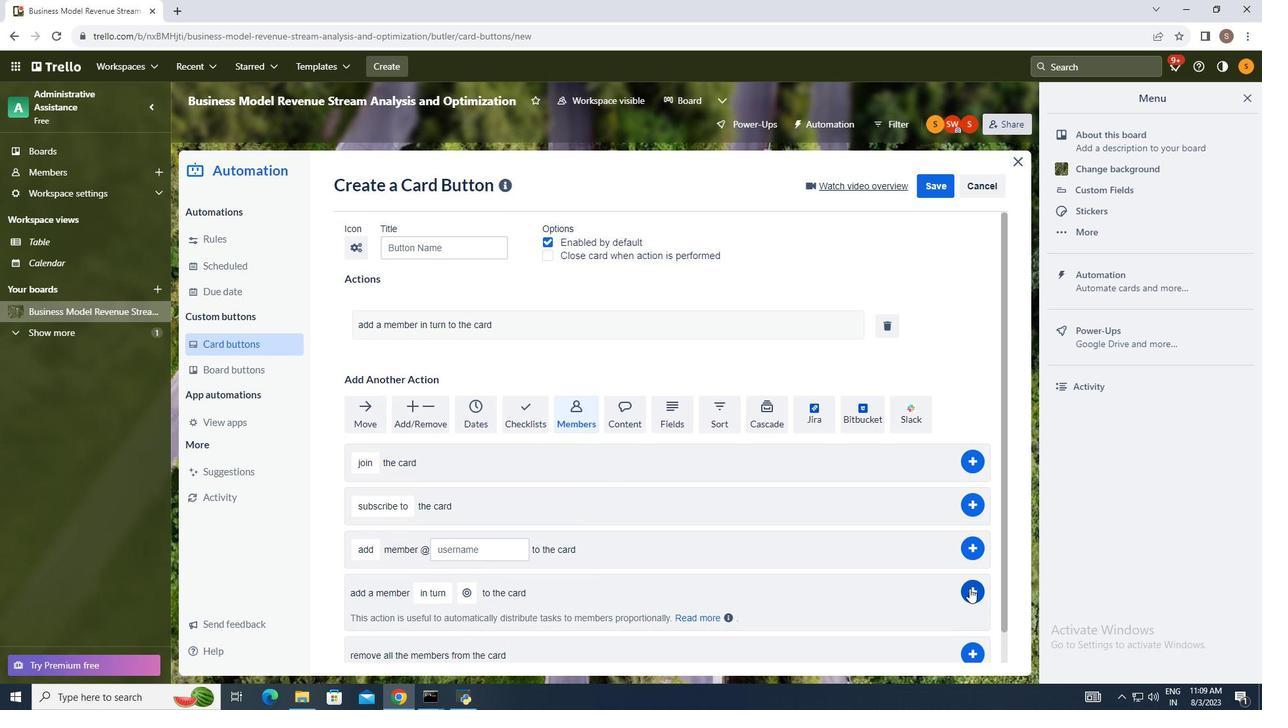 
Action: Mouse moved to (1080, 563)
Screenshot: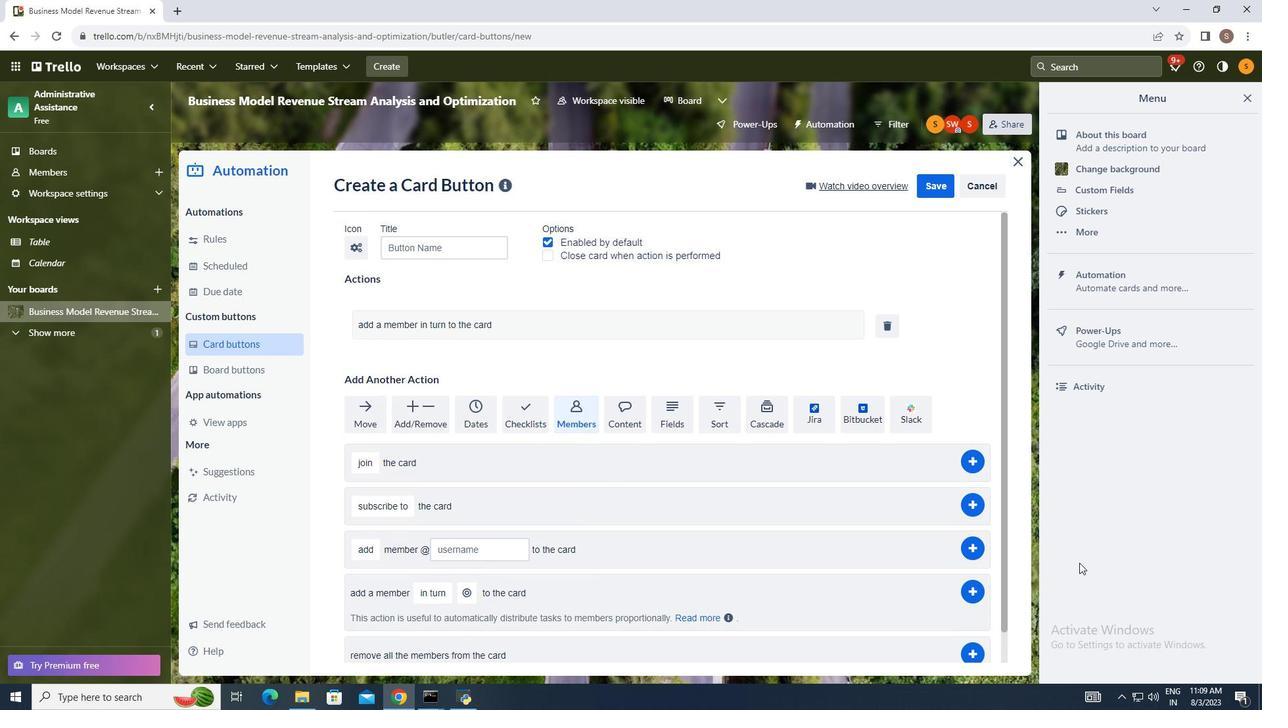 
